 Task: Create in the project UpwardTech in Backlog an issue 'Integrate a new augmented reality feature into an existing mobile application to enhance user experience and engagement', assign it to team member softage.2@softage.net and change the status to IN PROGRESS.
Action: Mouse moved to (193, 205)
Screenshot: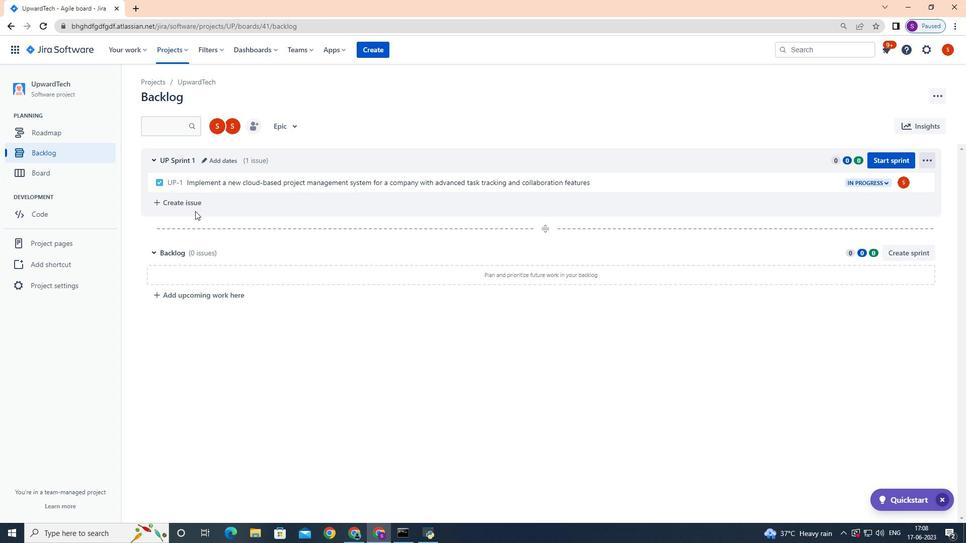 
Action: Mouse pressed left at (193, 205)
Screenshot: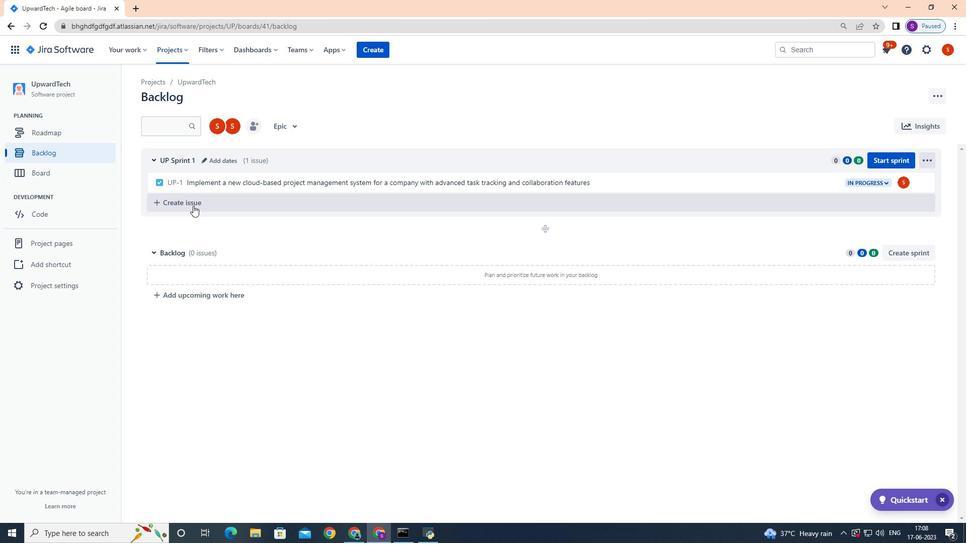 
Action: Key pressed <Key.shift>Intergrate<Key.space><Key.backspace><Key.backspace><Key.backspace><Key.backspace><Key.backspace>
Screenshot: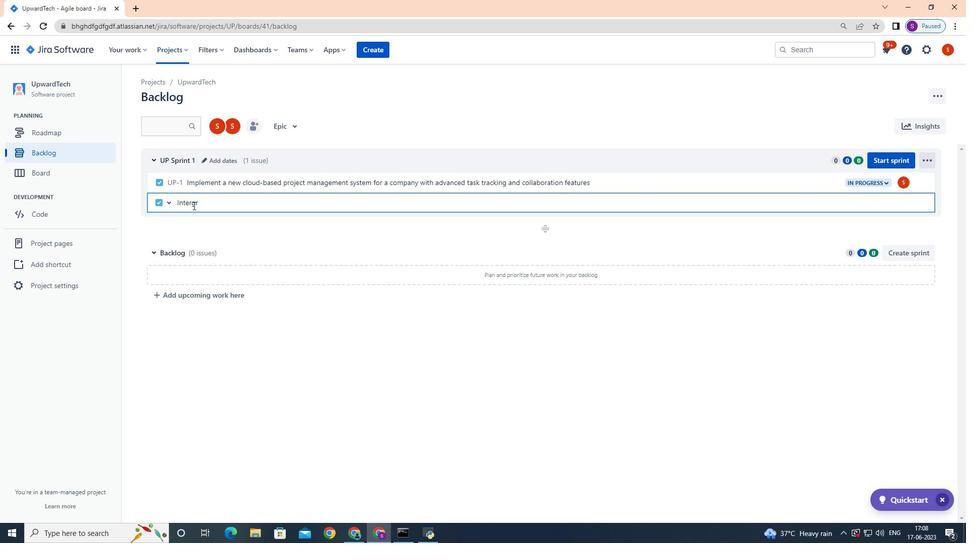 
Action: Mouse moved to (213, 302)
Screenshot: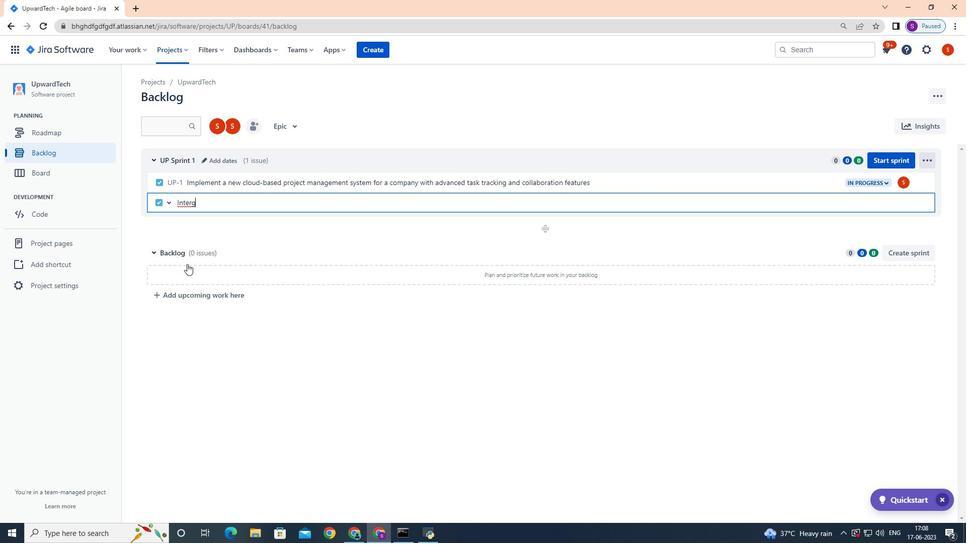 
Action: Key pressed <Key.backspace><Key.backspace>grate<Key.space>a<Key.space>new<Key.space>augmented<Key.space>reality<Key.space>feature<Key.space>into<Key.space>an<Key.space>existing<Key.space>mobile<Key.space>application<Key.space>to<Key.space>enhance<Key.space>user<Key.space>experience<Key.space>and<Key.space>engagement<Key.enter>
Screenshot: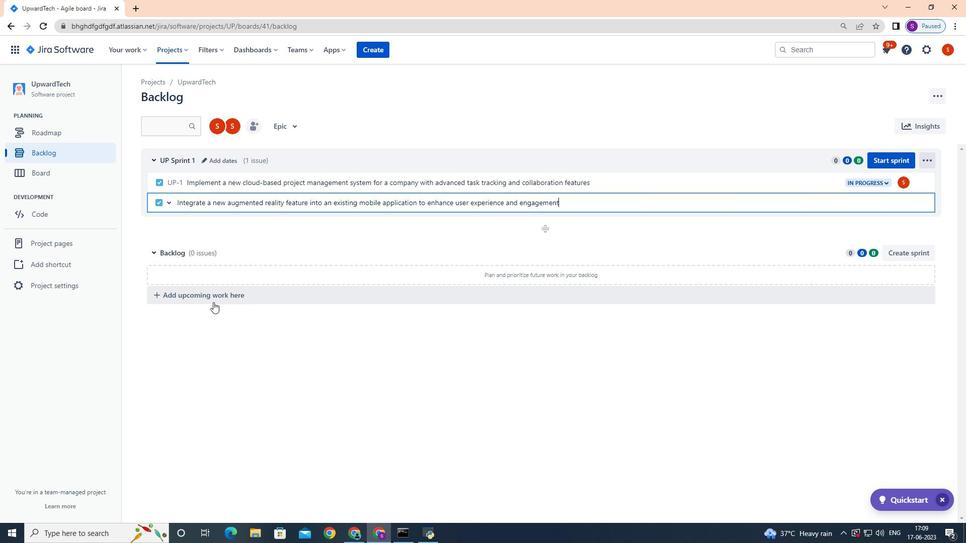 
Action: Mouse moved to (905, 202)
Screenshot: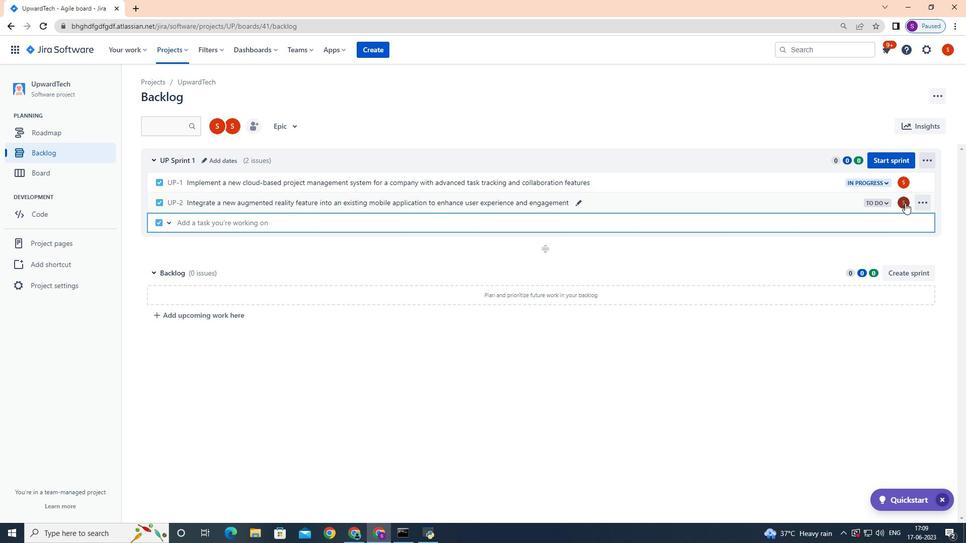 
Action: Mouse pressed left at (905, 202)
Screenshot: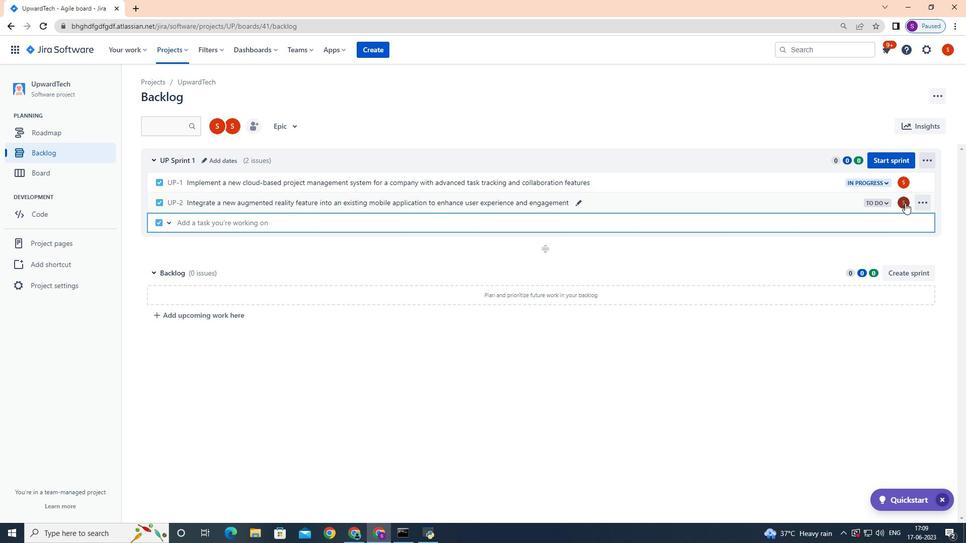
Action: Key pressed softage.2
Screenshot: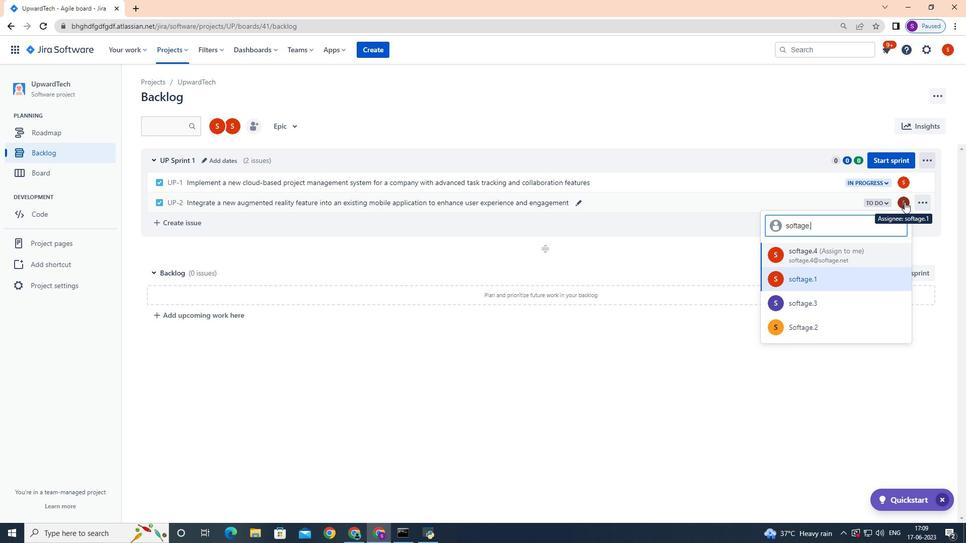 
Action: Mouse moved to (839, 275)
Screenshot: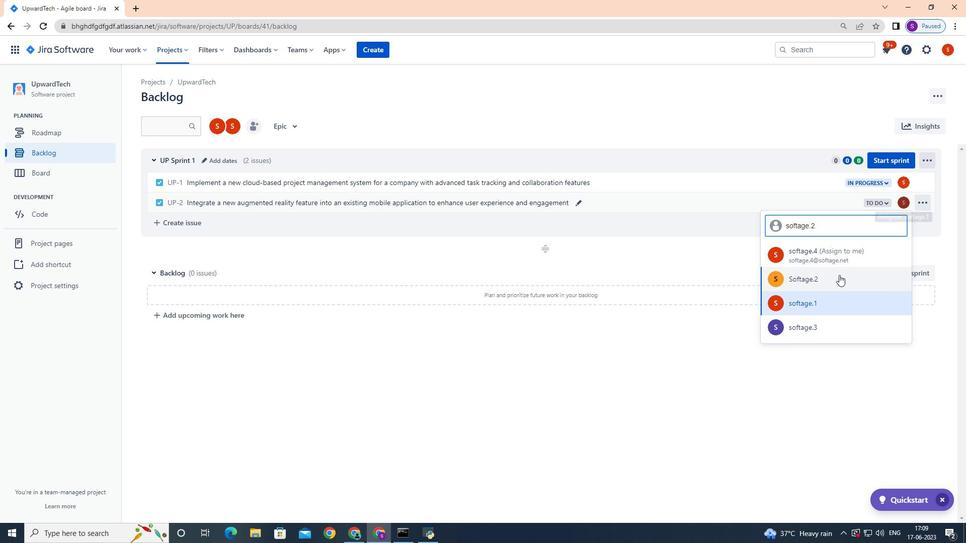 
Action: Mouse pressed left at (839, 275)
Screenshot: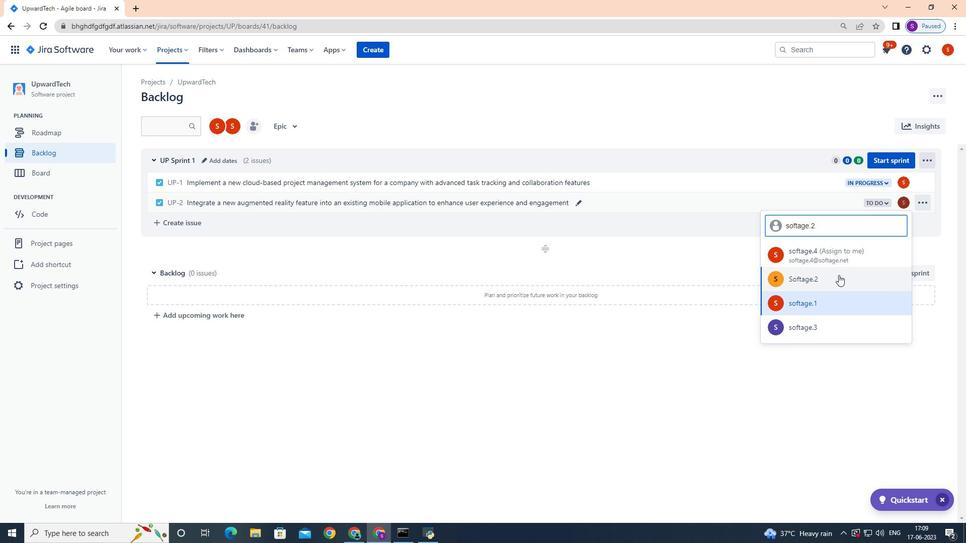 
Action: Mouse moved to (889, 200)
Screenshot: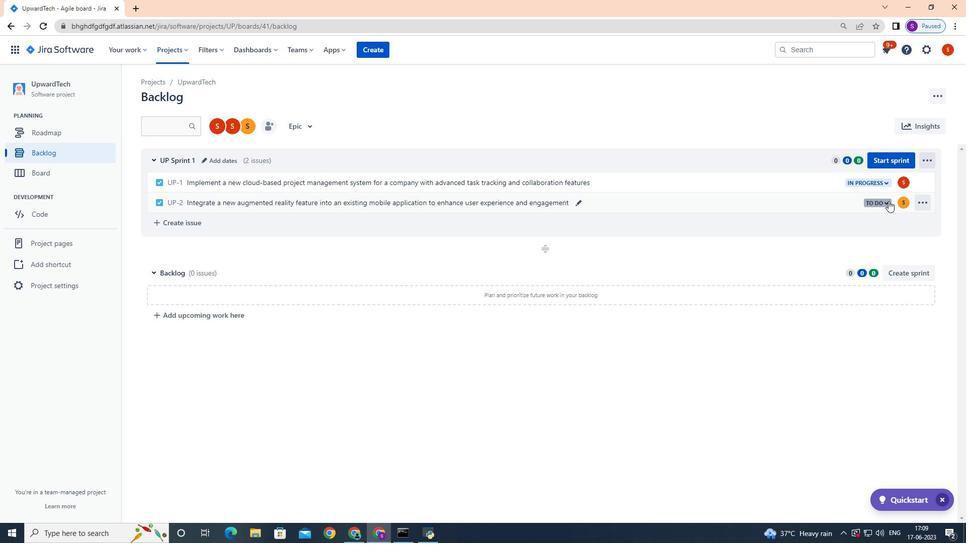 
Action: Mouse pressed left at (889, 200)
Screenshot: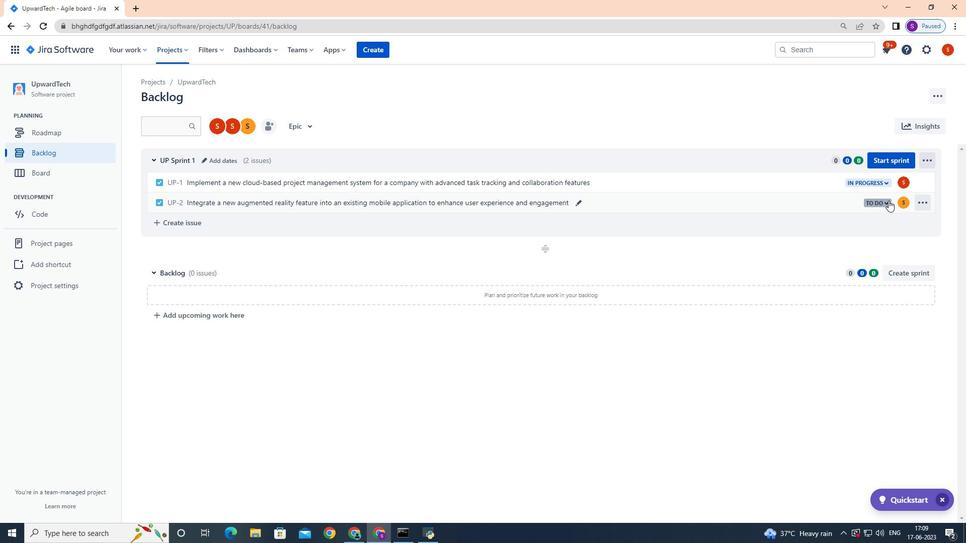 
Action: Mouse moved to (832, 218)
Screenshot: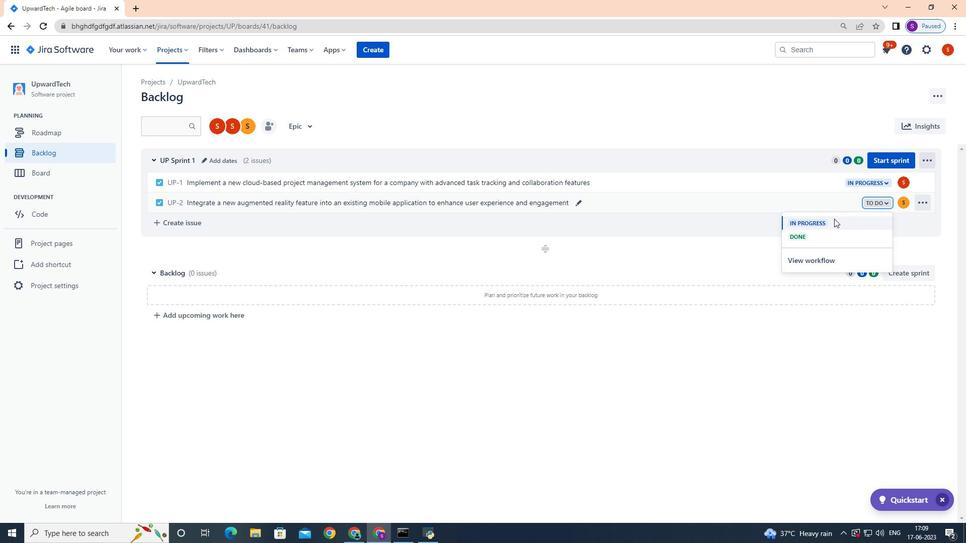 
Action: Mouse pressed left at (832, 218)
Screenshot: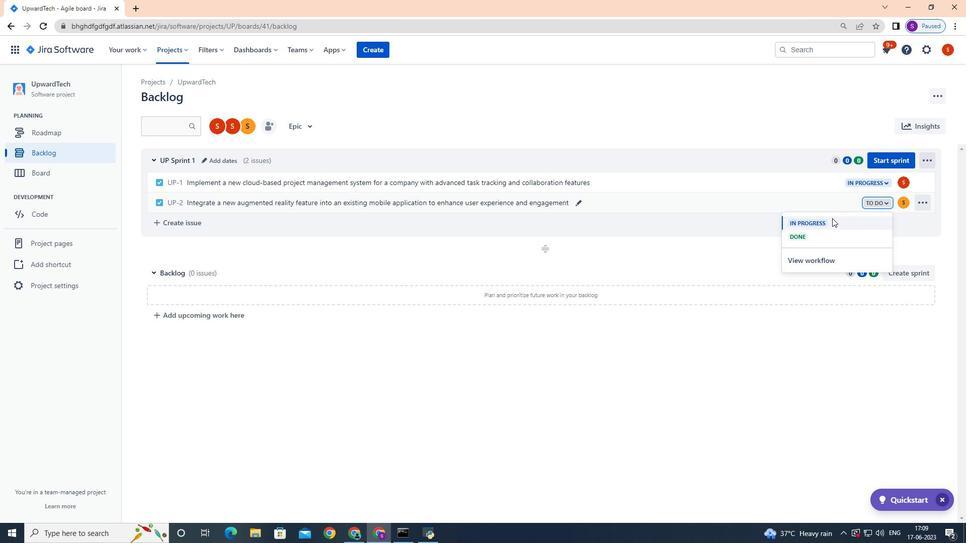 
Action: Mouse moved to (592, 436)
Screenshot: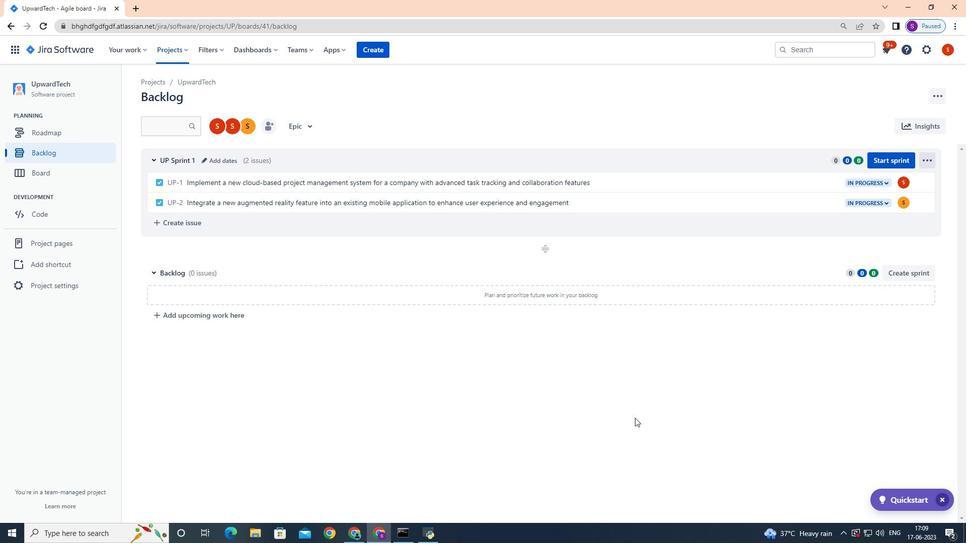 
